 Task: In the Company dmv.ny.gov, Add note: 'Share a customer's success story in the company's newsletter.'. Mark checkbox to create task to follow up ': Tomorrow'. Create task, with  description: Schedule Meeting, Add due date: In 3 Business Days; Add reminder: 30 Minutes before. Set Priority Low  and add note: Review the attached proposal before the meeting and highlight the key benefits for the client.. Logged in from softage.5@softage.net
Action: Mouse moved to (83, 49)
Screenshot: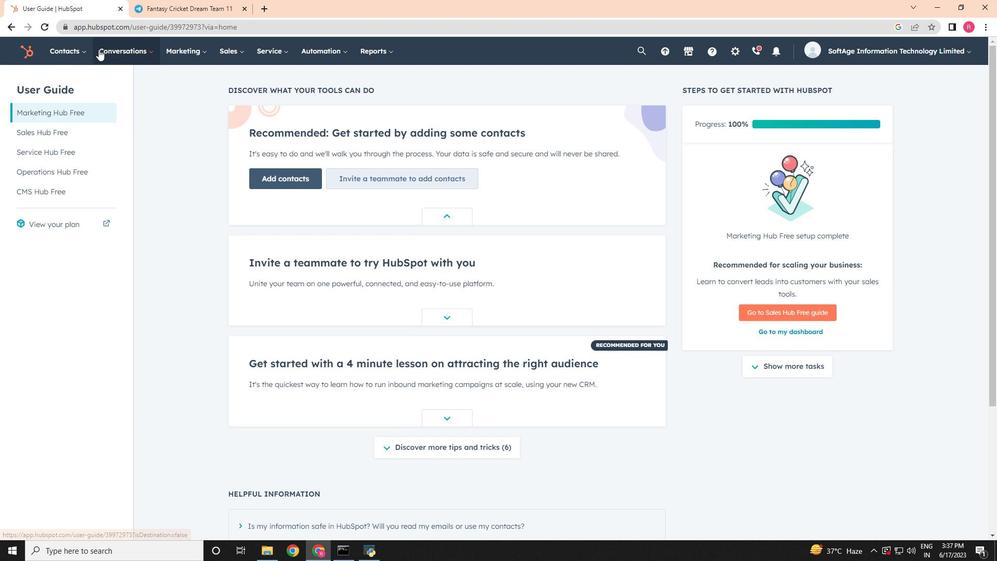 
Action: Mouse pressed left at (83, 49)
Screenshot: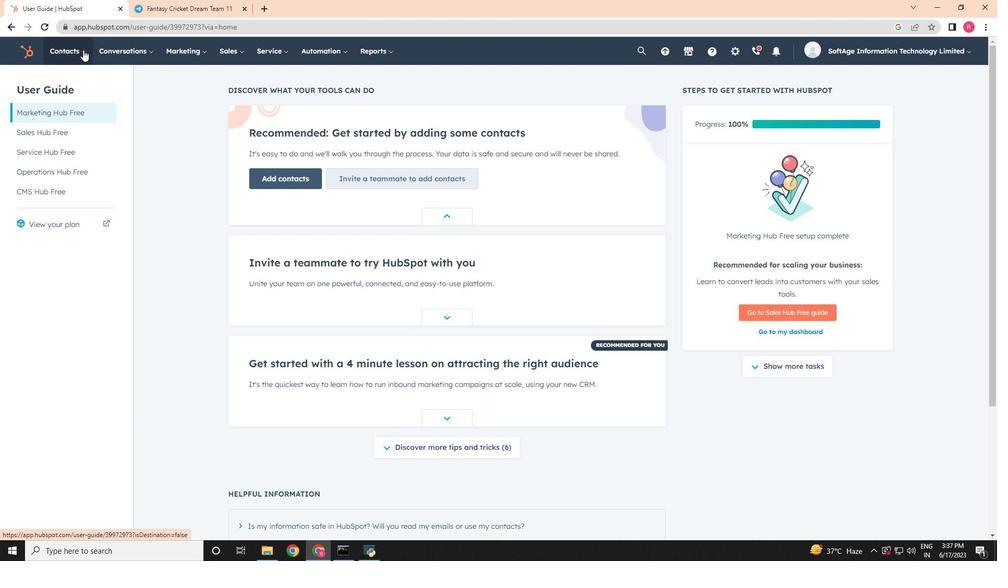 
Action: Mouse moved to (90, 93)
Screenshot: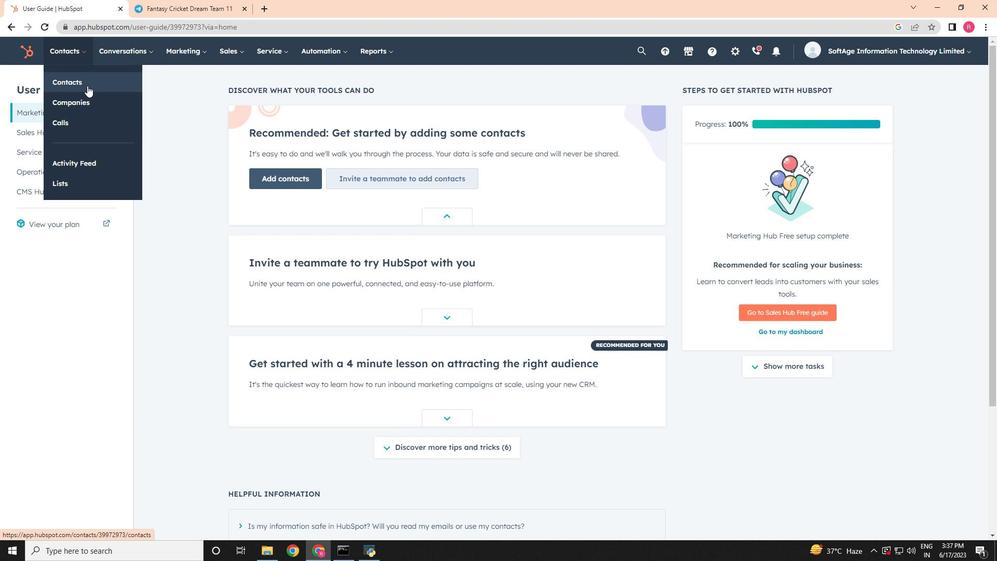
Action: Mouse pressed left at (90, 93)
Screenshot: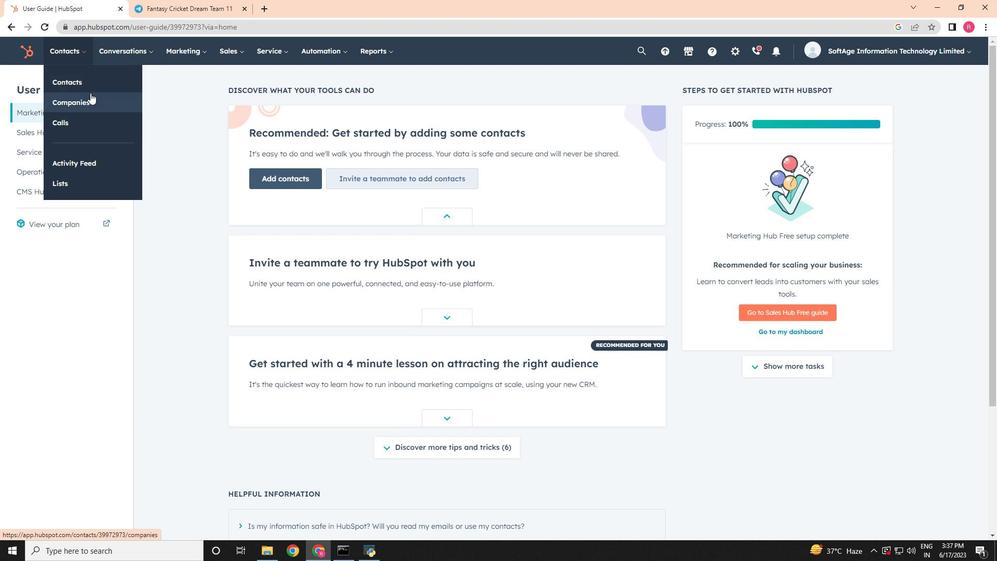 
Action: Mouse moved to (74, 169)
Screenshot: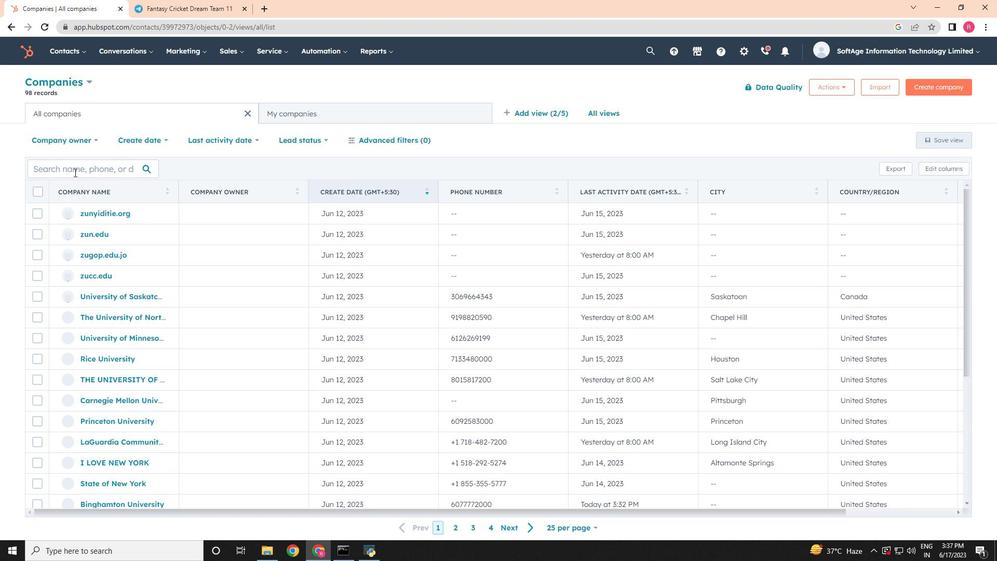 
Action: Mouse pressed left at (74, 169)
Screenshot: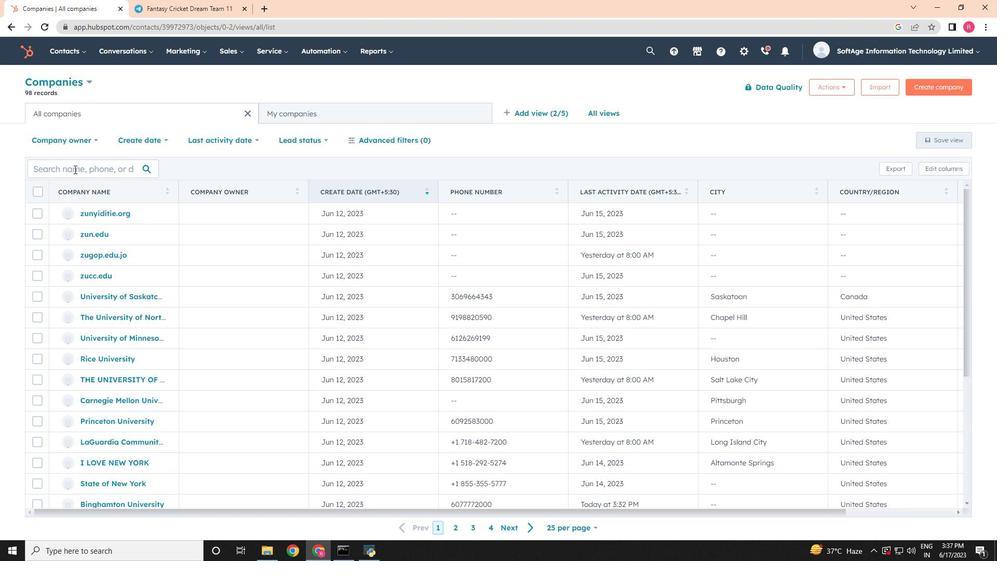 
Action: Key pressed dmv
Screenshot: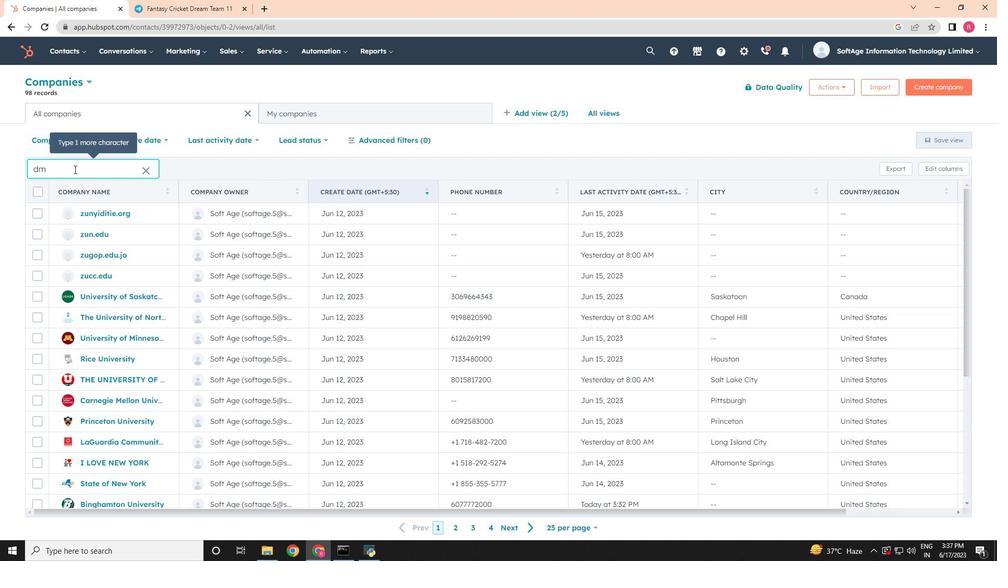 
Action: Mouse moved to (99, 215)
Screenshot: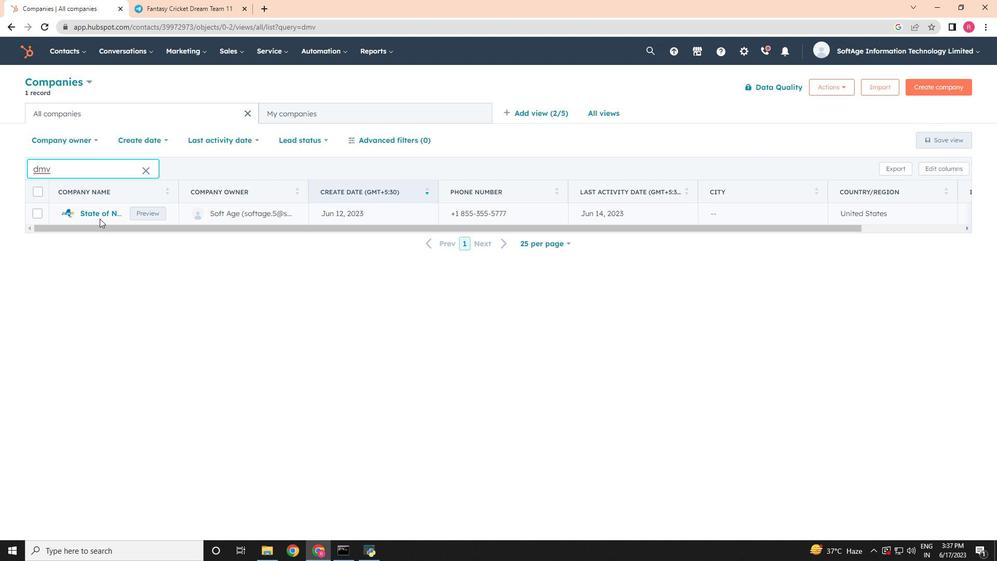 
Action: Mouse pressed left at (99, 215)
Screenshot: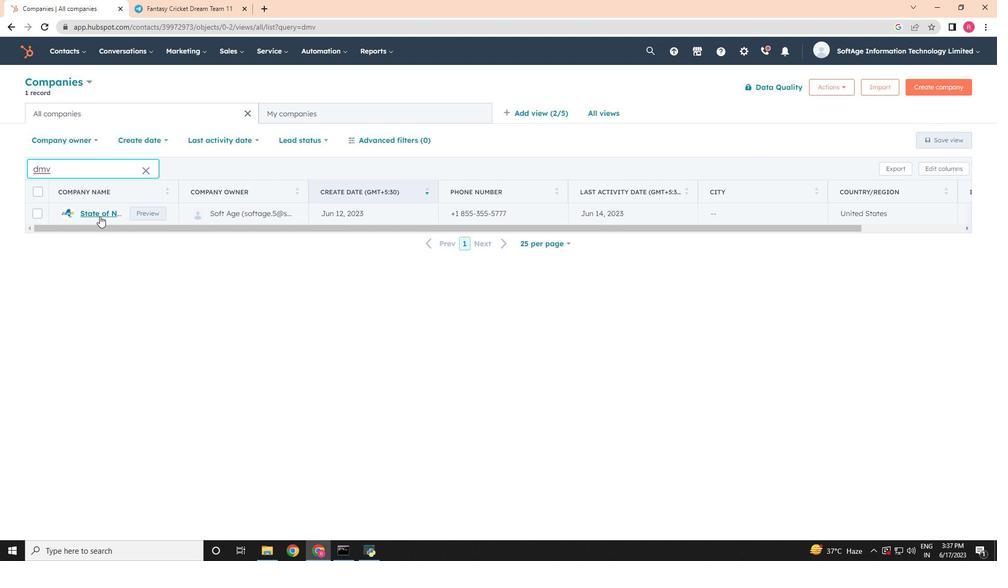 
Action: Mouse moved to (40, 177)
Screenshot: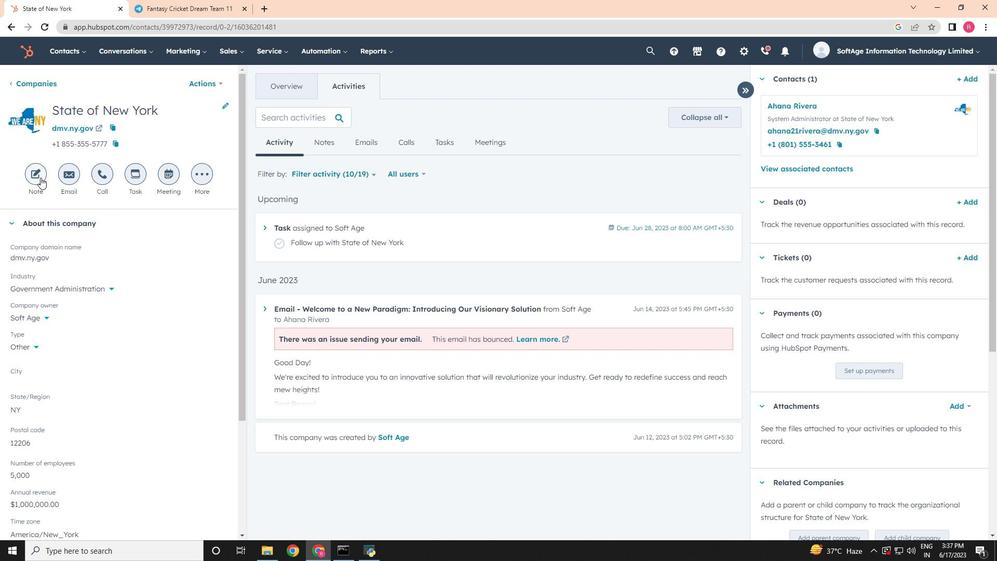 
Action: Mouse pressed left at (40, 177)
Screenshot: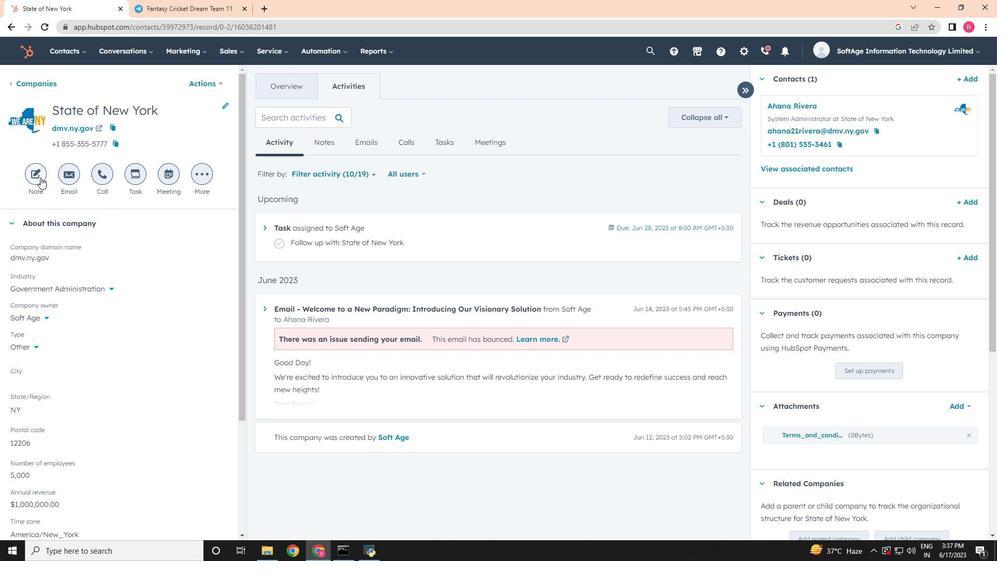
Action: Mouse moved to (738, 345)
Screenshot: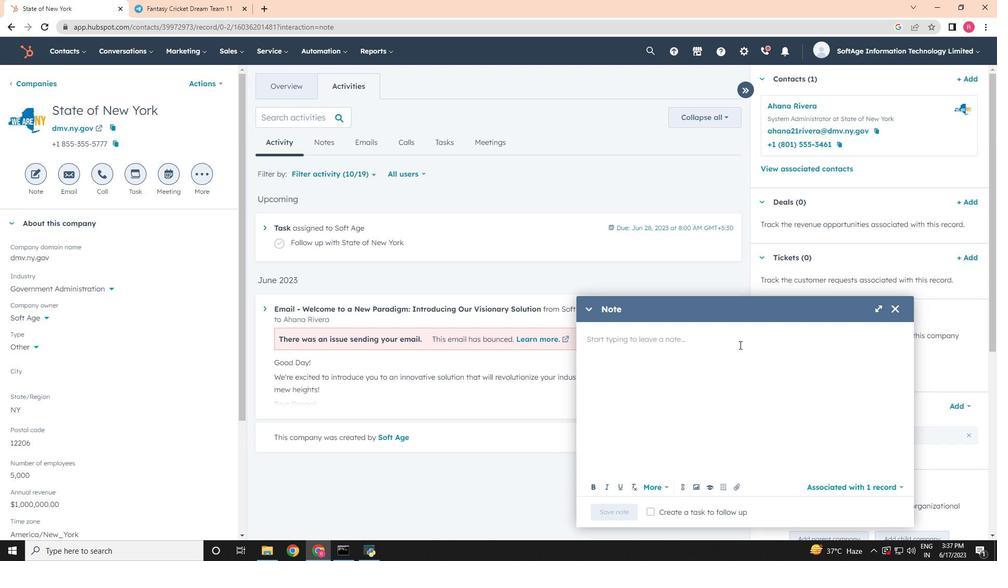 
Action: Key pressed <Key.shift>Share<Key.space>a<Key.space>customer<Key.space><Key.backspace>'s<Key.space>success<Key.space>story<Key.space>in<Key.space>the<Key.space>company's<Key.space>newsletter.
Screenshot: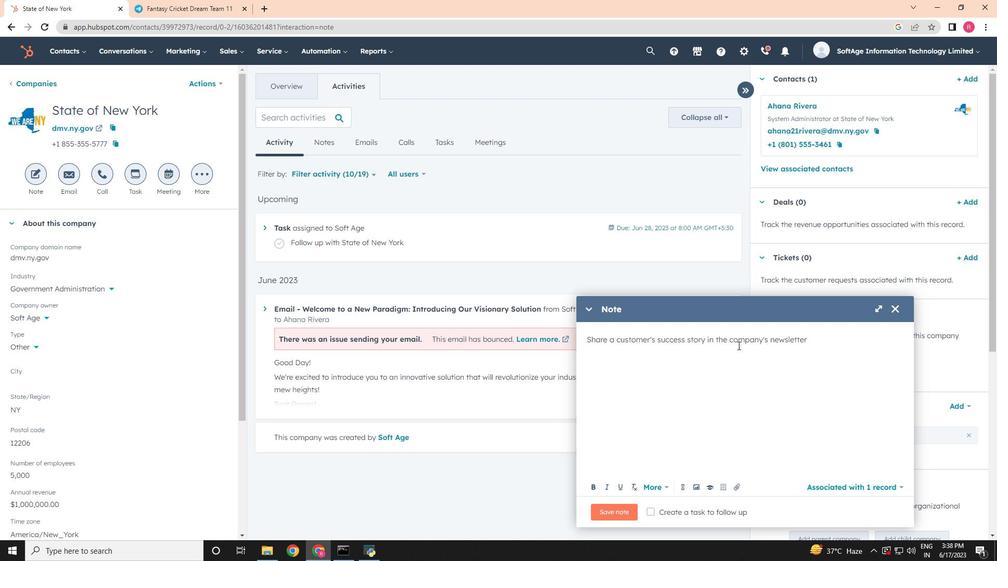 
Action: Mouse moved to (651, 510)
Screenshot: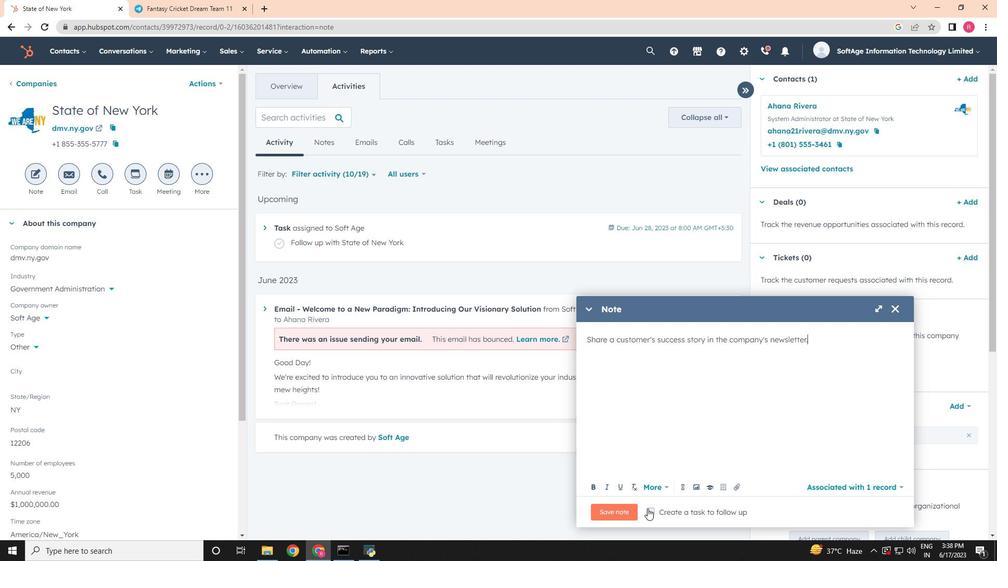 
Action: Mouse pressed left at (651, 510)
Screenshot: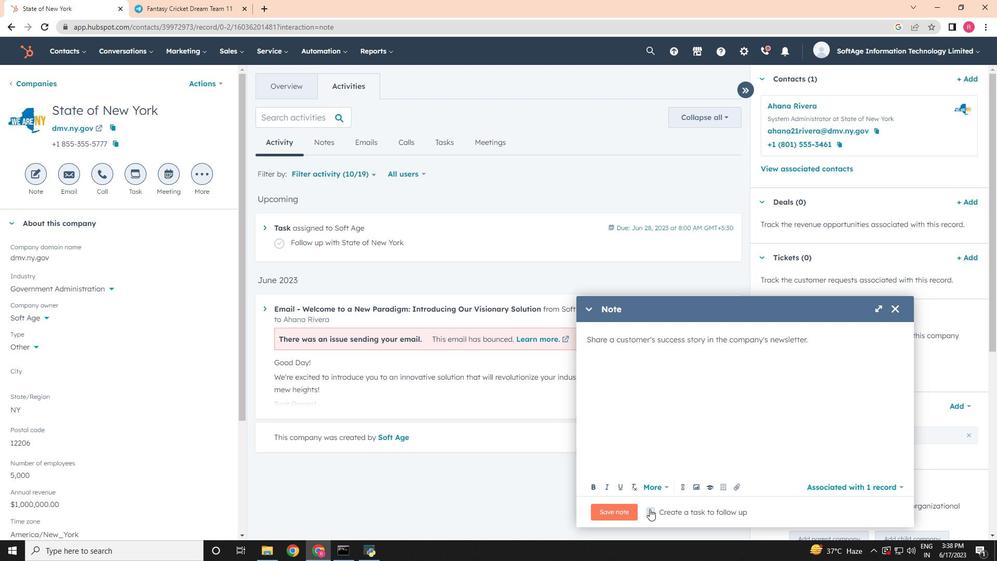 
Action: Mouse moved to (792, 510)
Screenshot: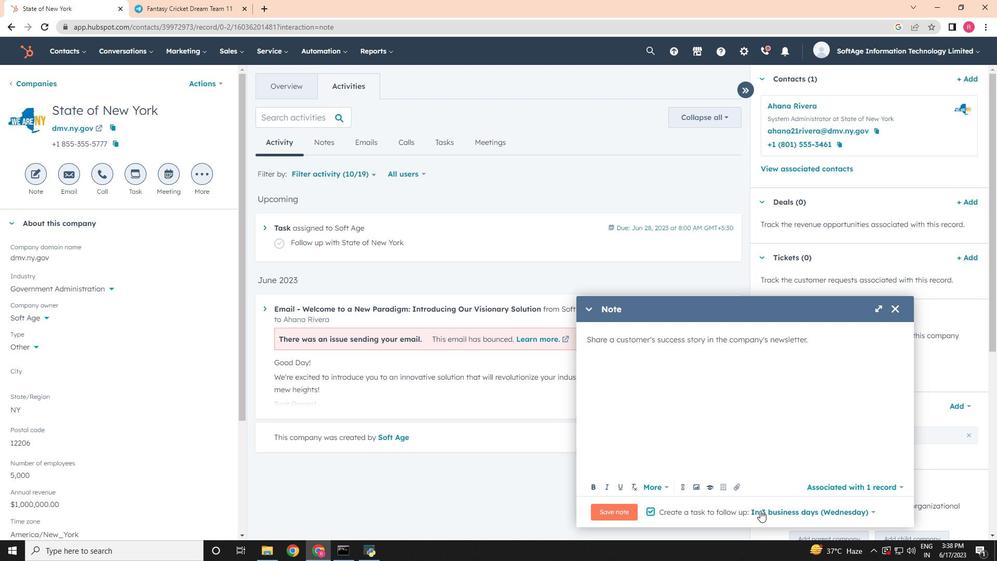 
Action: Mouse pressed left at (792, 510)
Screenshot: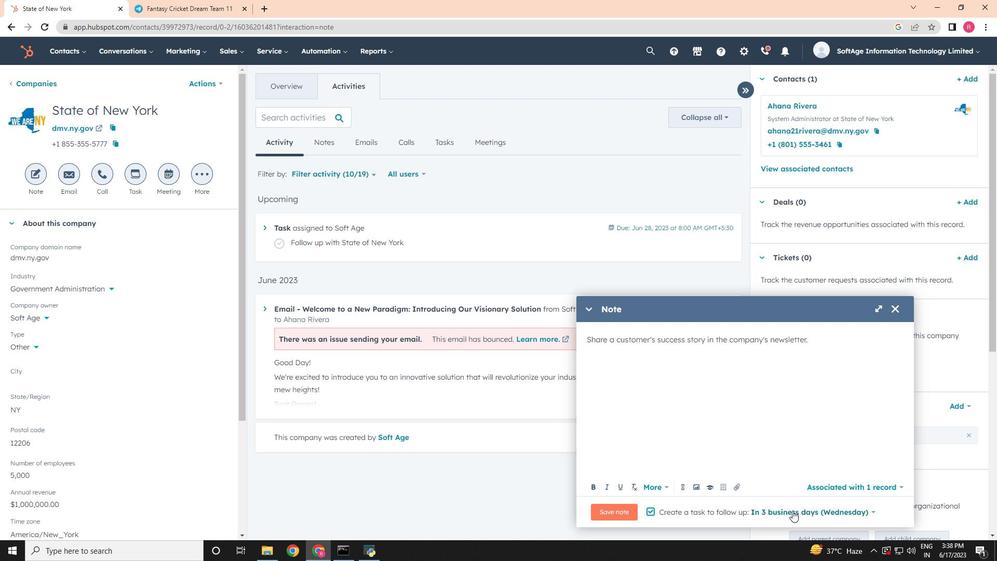 
Action: Mouse moved to (774, 412)
Screenshot: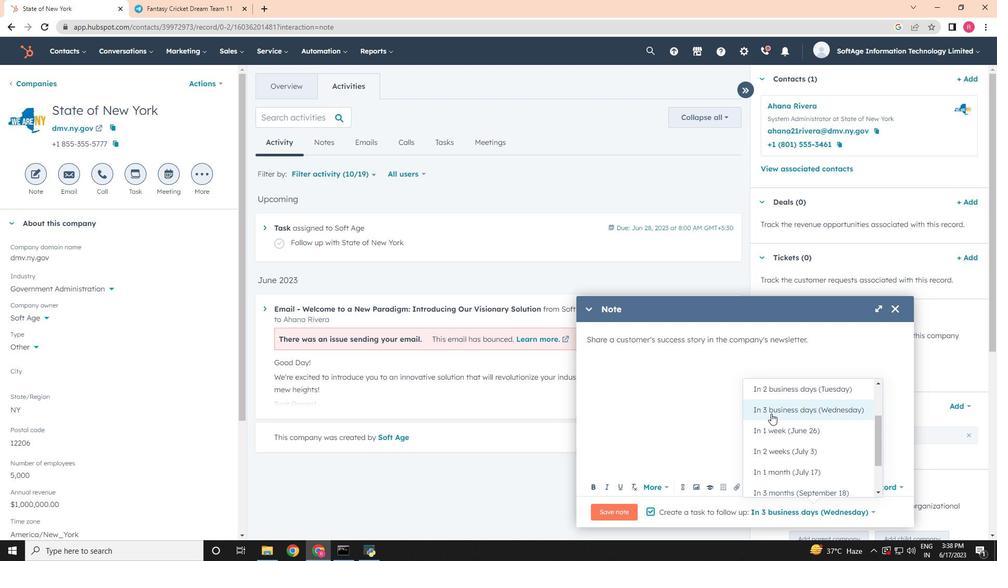 
Action: Mouse scrolled (774, 413) with delta (0, 0)
Screenshot: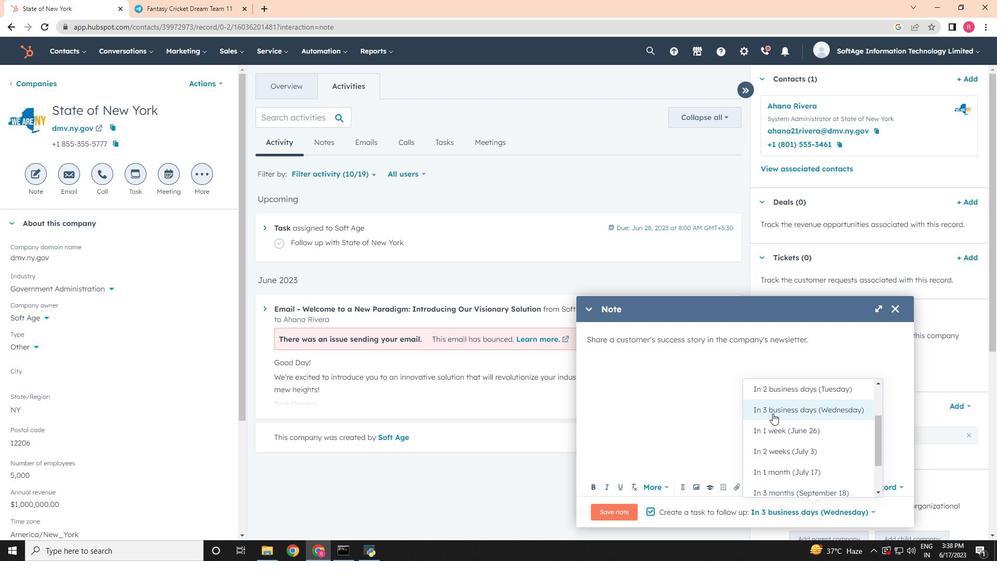 
Action: Mouse scrolled (774, 413) with delta (0, 0)
Screenshot: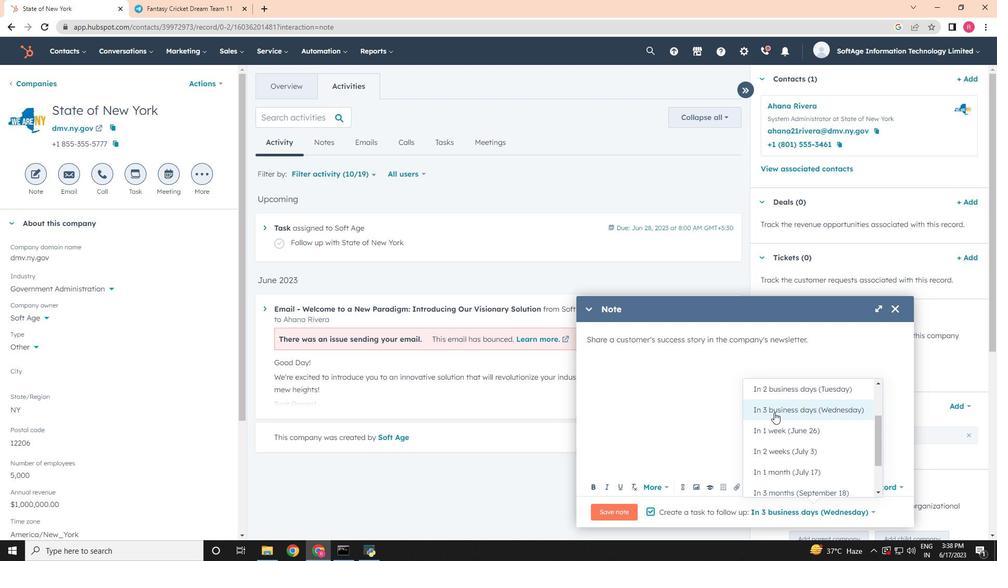 
Action: Mouse scrolled (774, 413) with delta (0, 0)
Screenshot: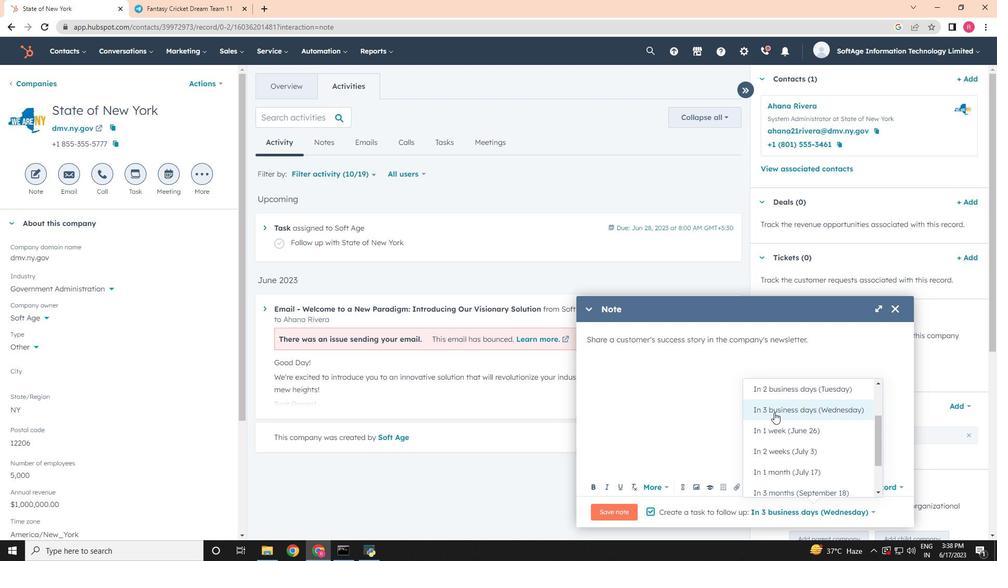 
Action: Mouse scrolled (774, 413) with delta (0, 0)
Screenshot: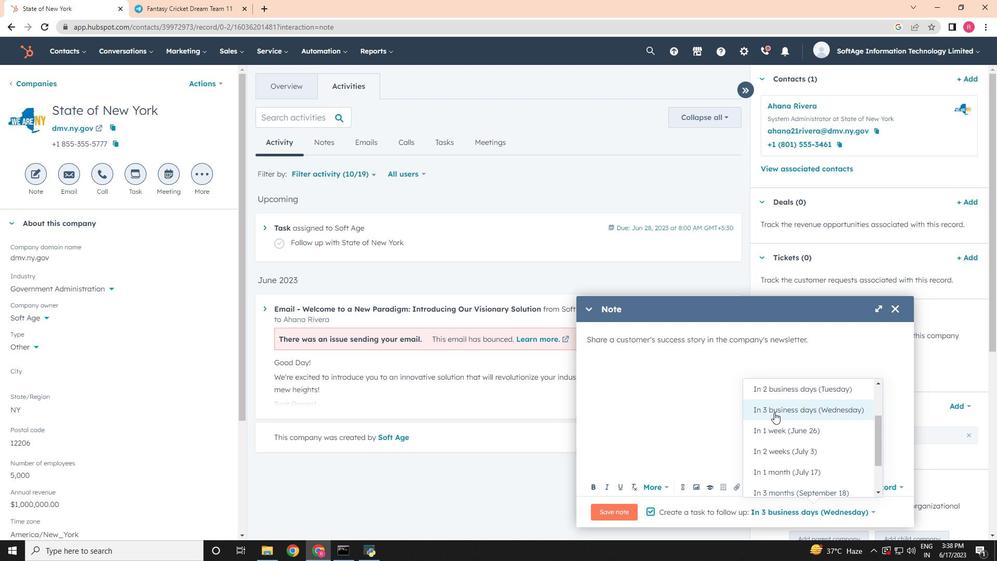 
Action: Mouse scrolled (774, 413) with delta (0, 0)
Screenshot: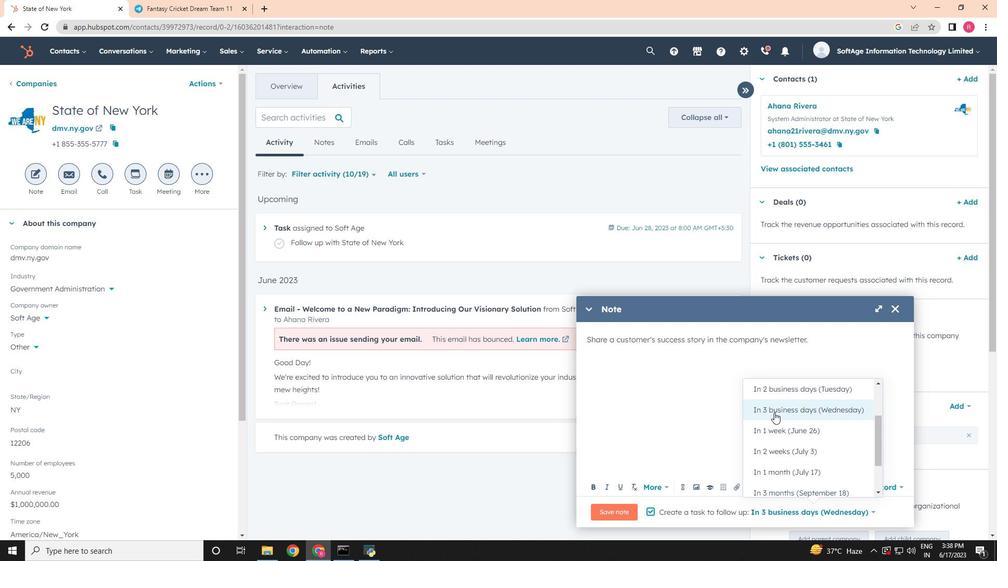 
Action: Mouse moved to (776, 411)
Screenshot: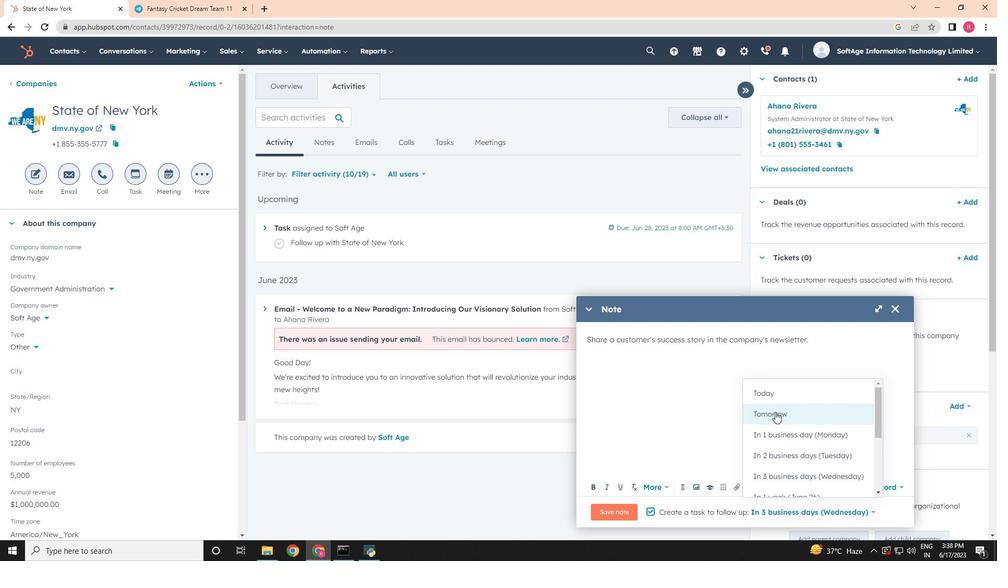 
Action: Mouse pressed left at (776, 411)
Screenshot: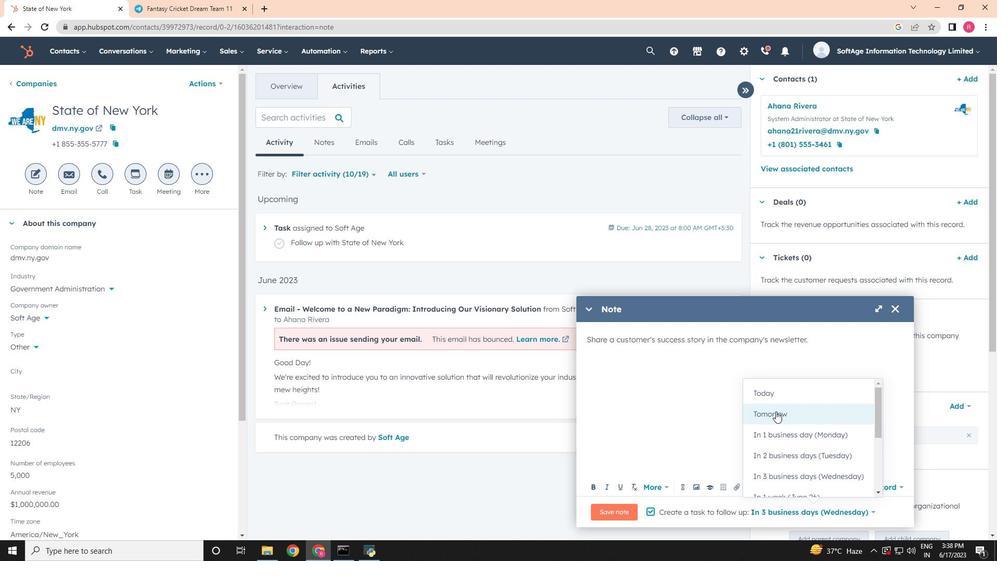 
Action: Mouse moved to (619, 503)
Screenshot: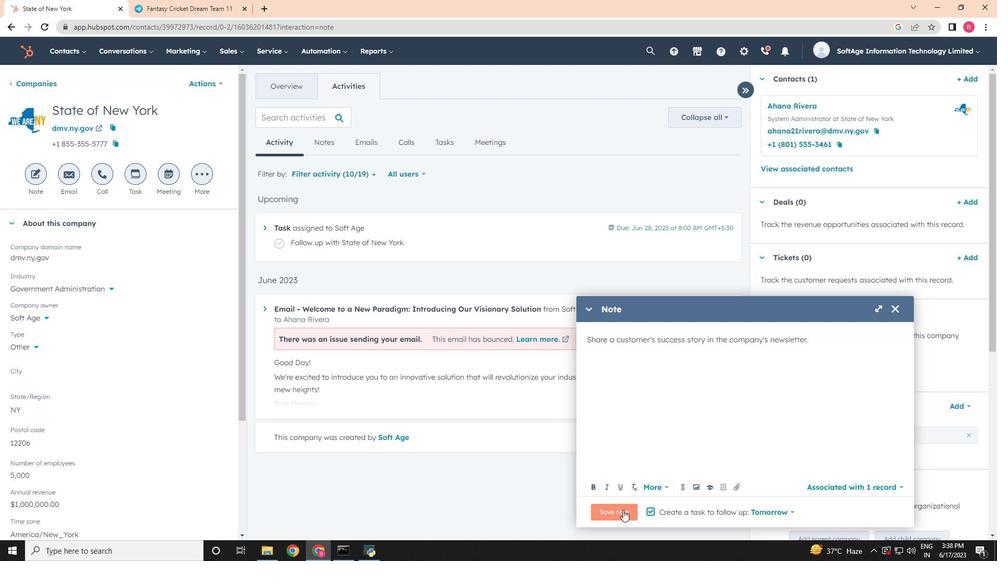
Action: Mouse pressed left at (619, 503)
Screenshot: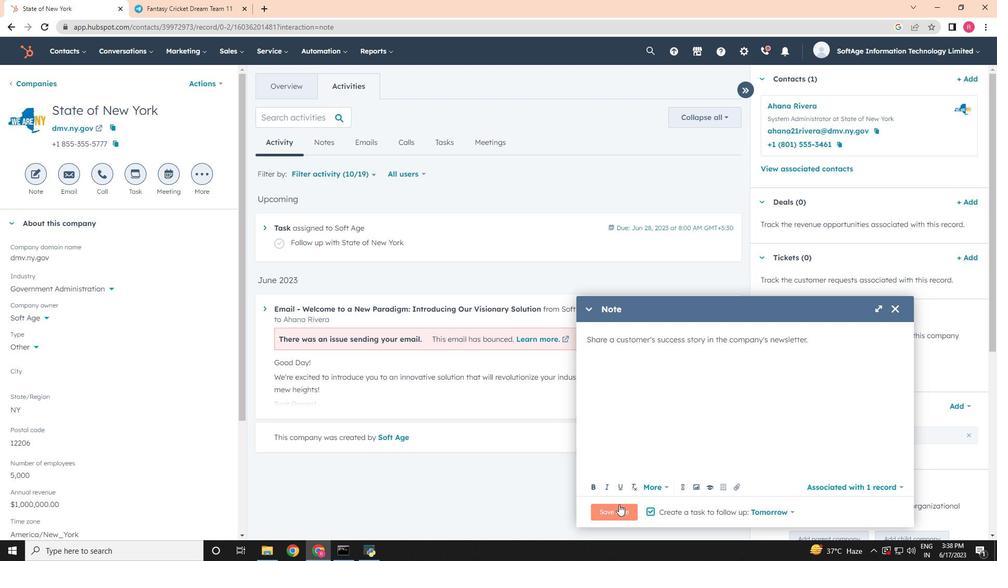 
Action: Mouse moved to (137, 178)
Screenshot: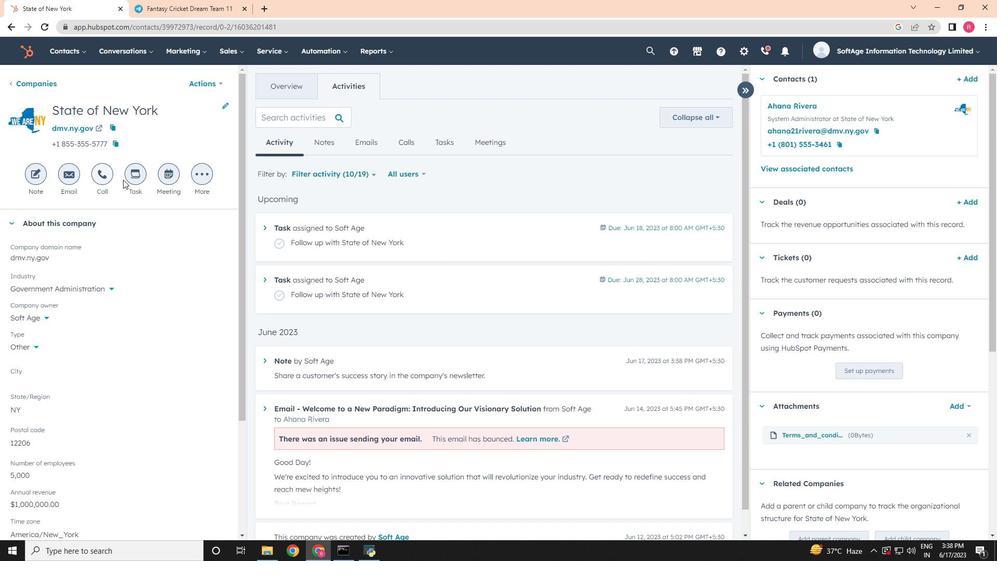 
Action: Mouse pressed left at (137, 178)
Screenshot: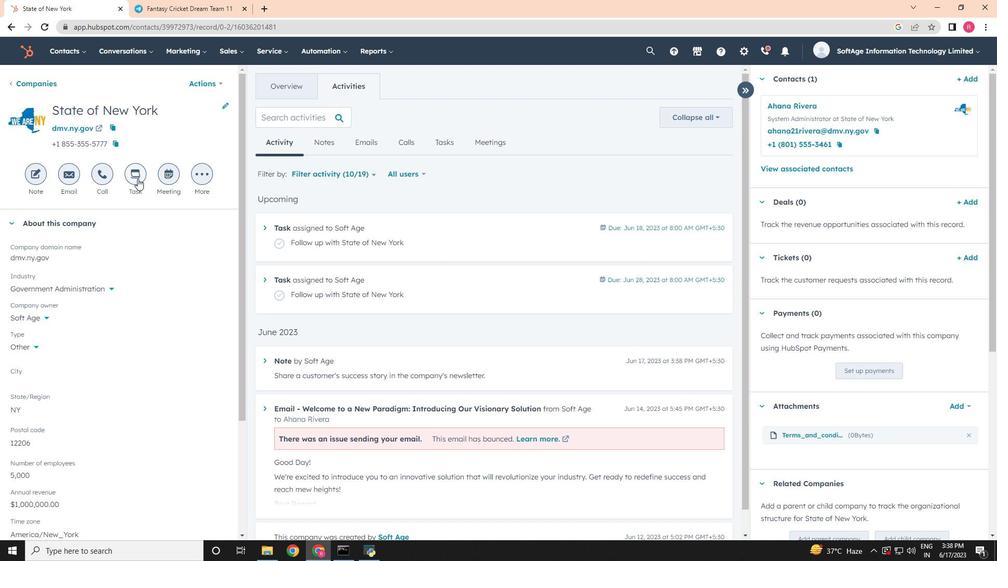 
Action: Mouse moved to (624, 294)
Screenshot: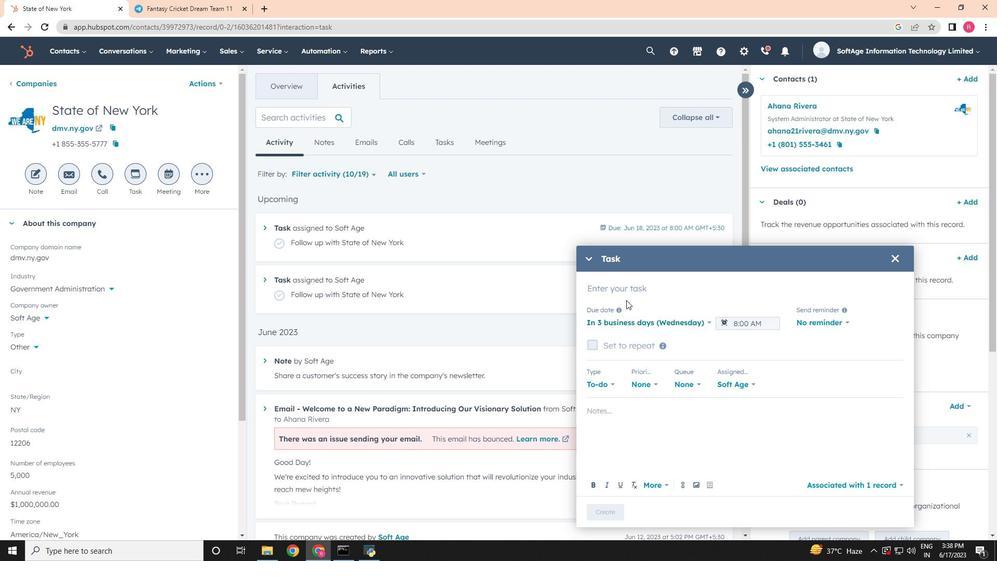 
Action: Key pressed <Key.shift>Schedyle<Key.space><Key.backspace><Key.backspace><Key.backspace><Key.backspace><Key.backspace><Key.backspace>edule<Key.space><Key.shift>Meeting<Key.space>
Screenshot: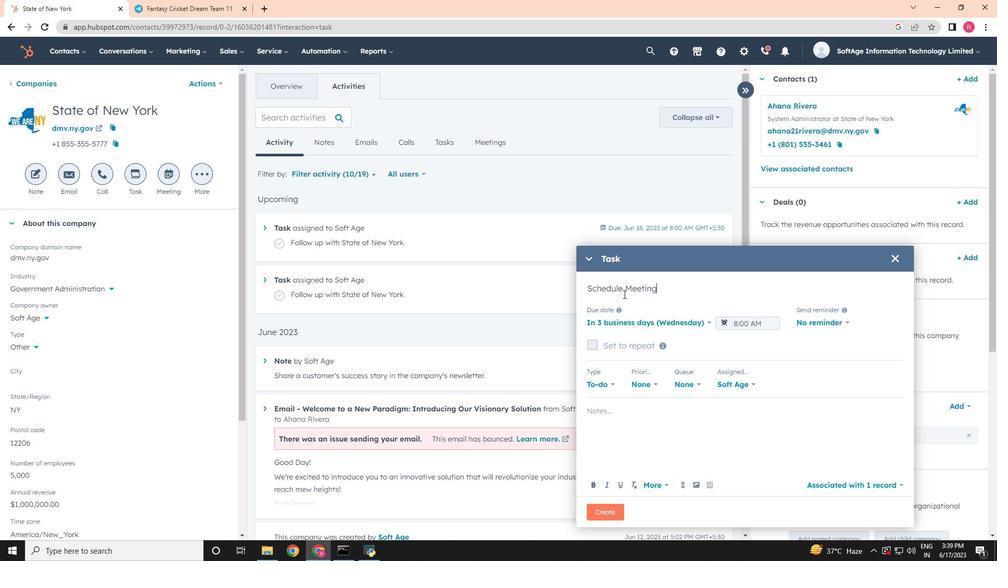 
Action: Mouse moved to (772, 259)
Screenshot: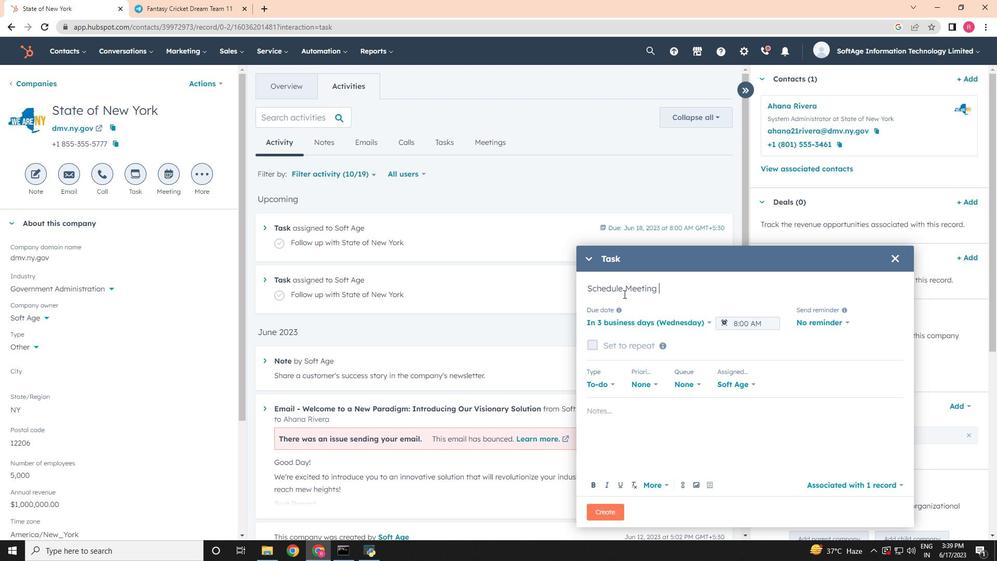 
Action: Mouse scrolled (772, 259) with delta (0, 0)
Screenshot: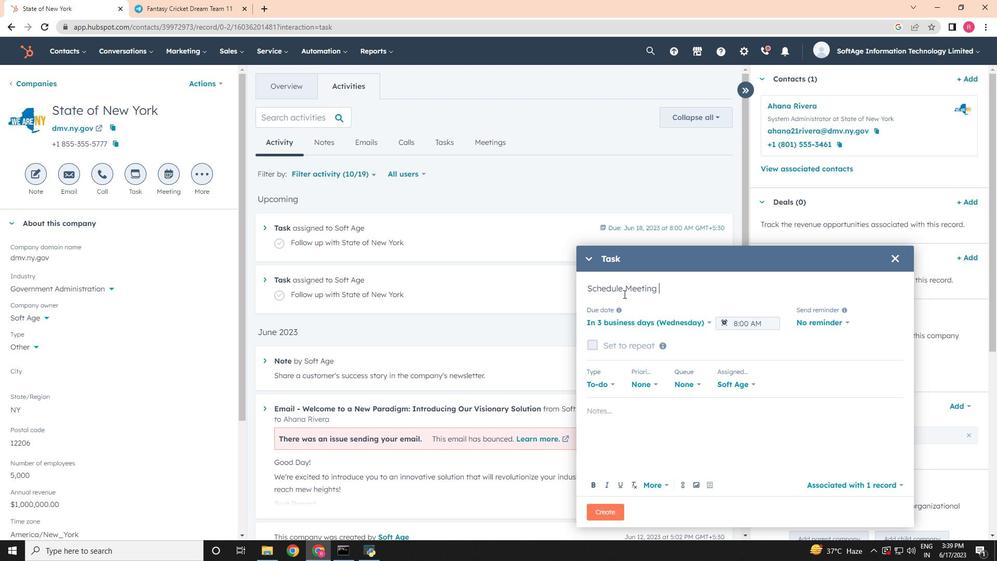 
Action: Mouse moved to (781, 269)
Screenshot: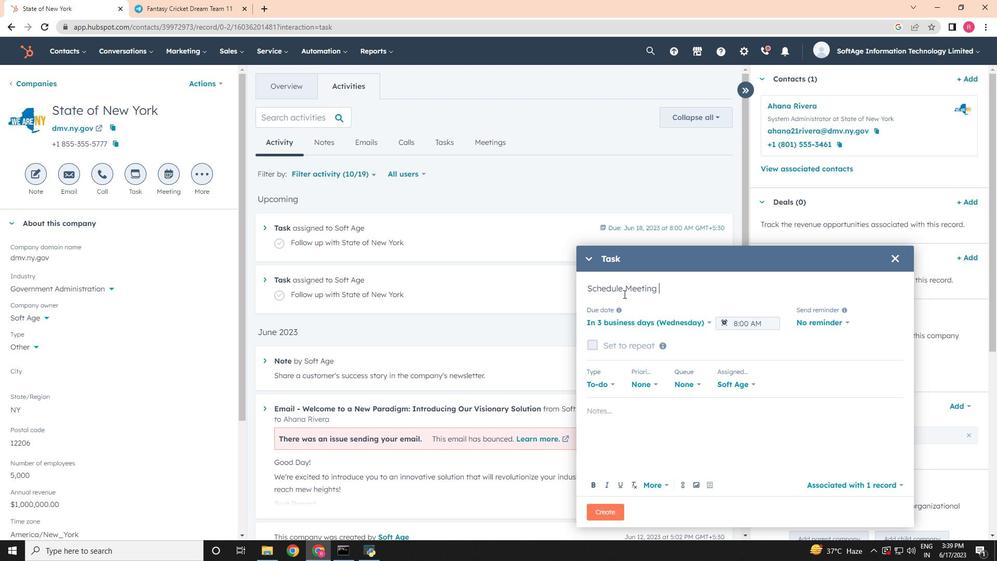 
Action: Mouse scrolled (781, 268) with delta (0, 0)
Screenshot: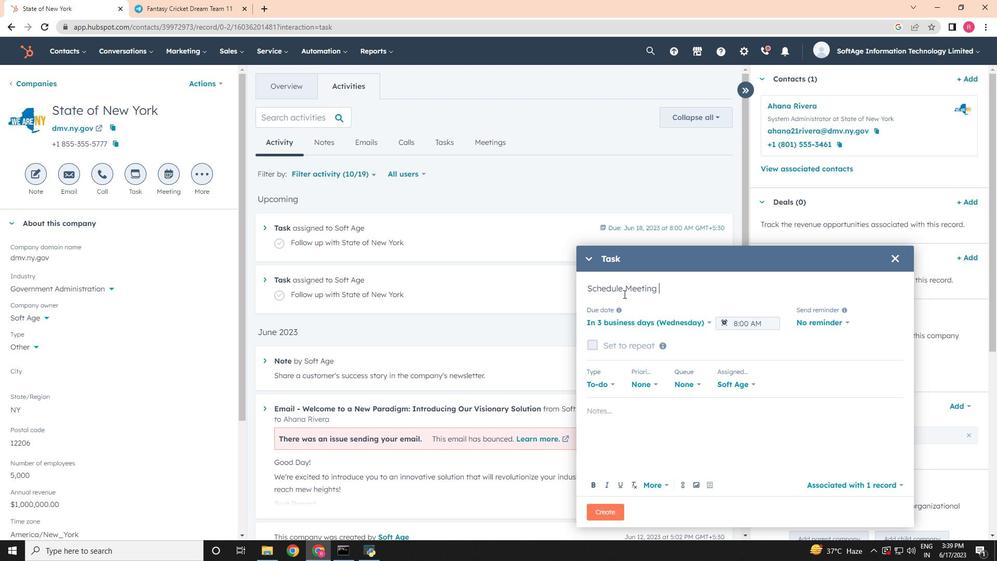 
Action: Mouse moved to (684, 323)
Screenshot: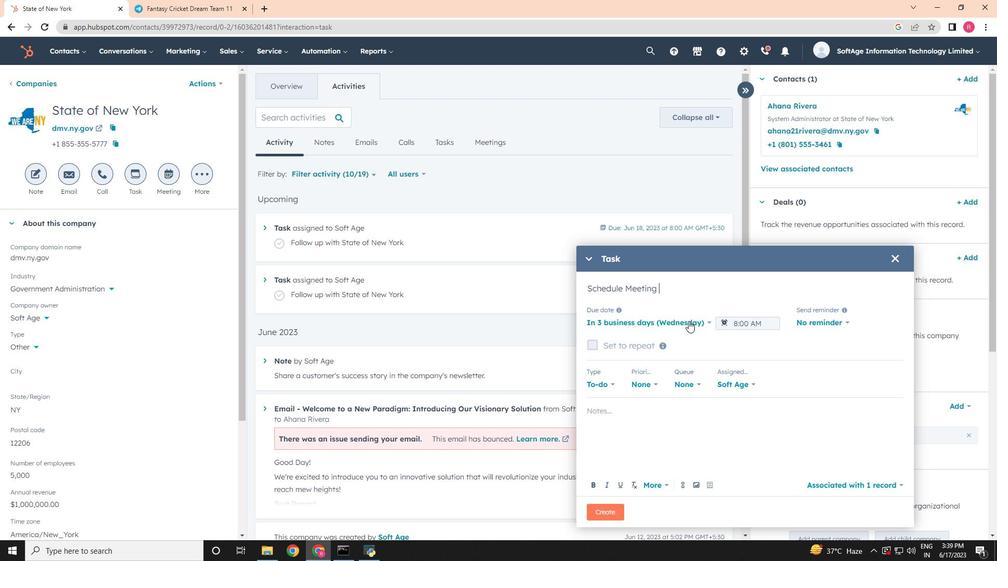 
Action: Mouse pressed left at (684, 323)
Screenshot: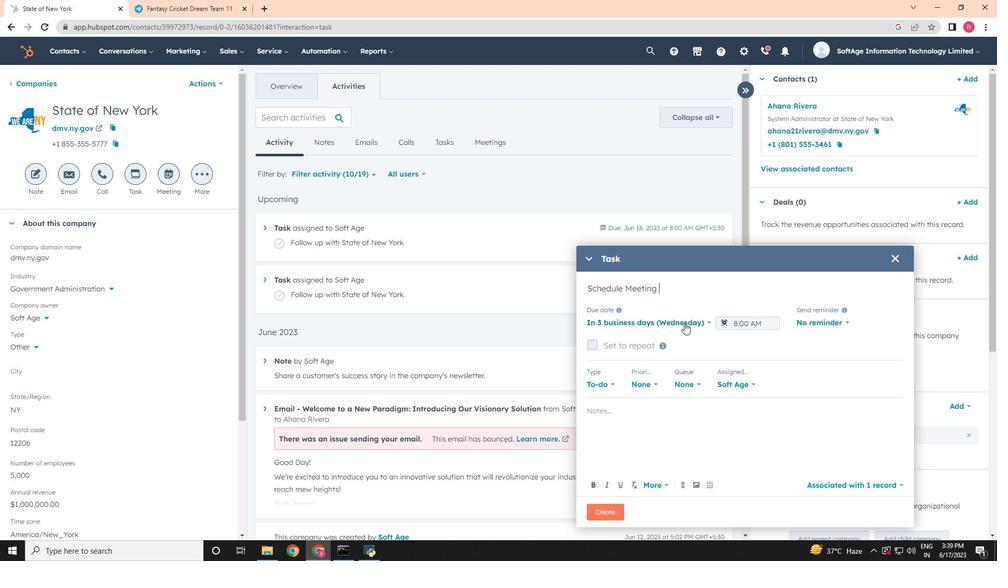 
Action: Mouse moved to (675, 364)
Screenshot: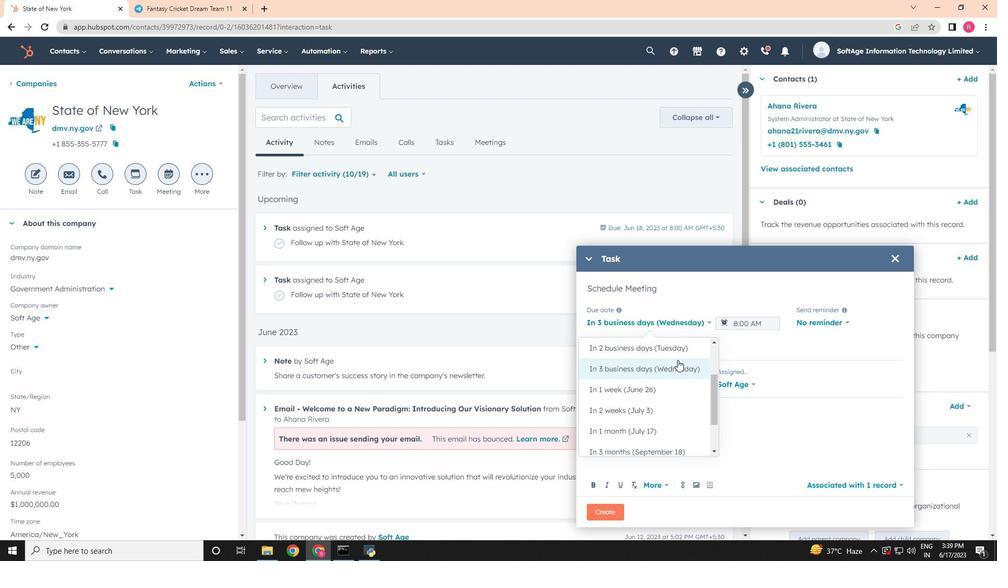 
Action: Mouse pressed left at (675, 364)
Screenshot: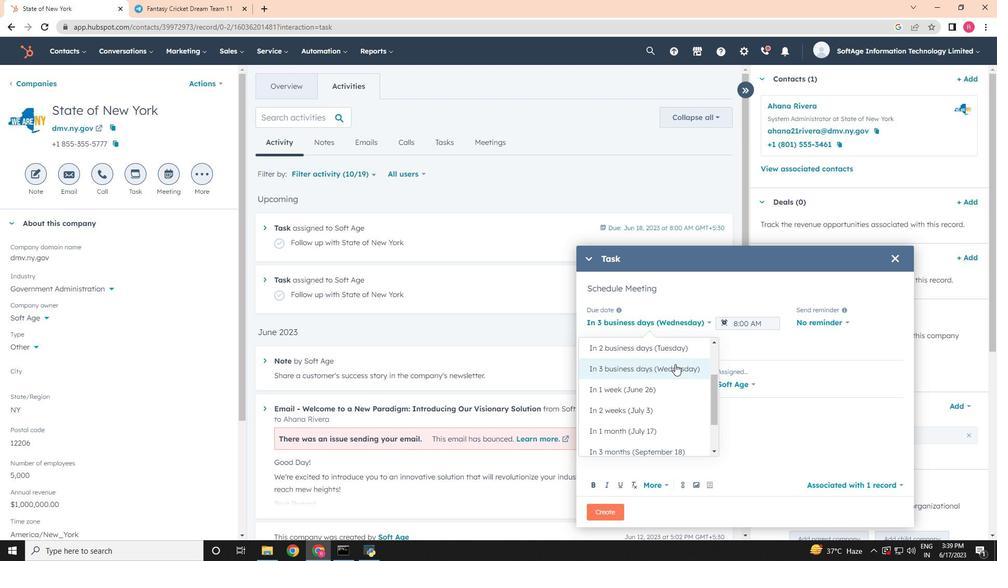 
Action: Mouse moved to (841, 324)
Screenshot: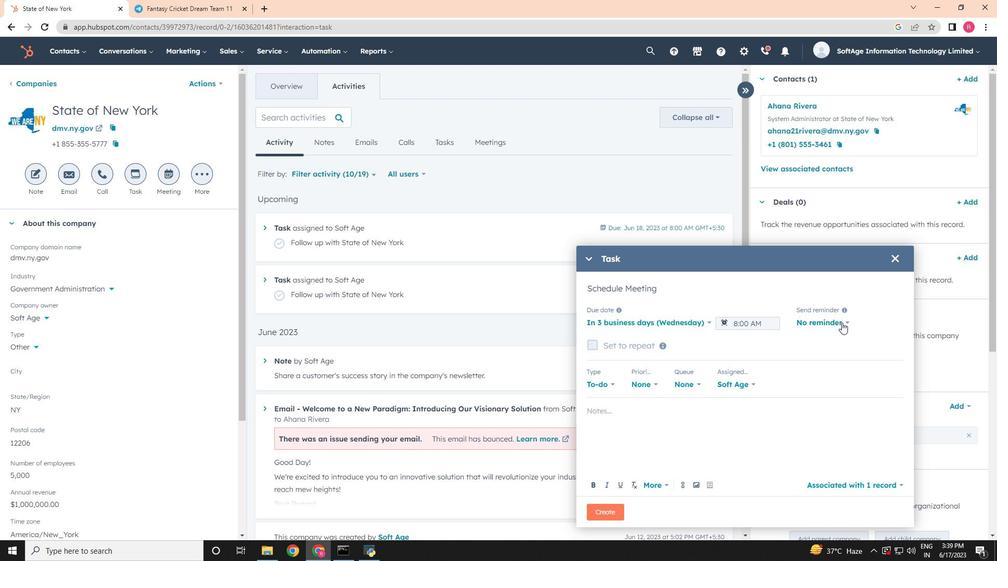 
Action: Mouse pressed left at (841, 324)
Screenshot: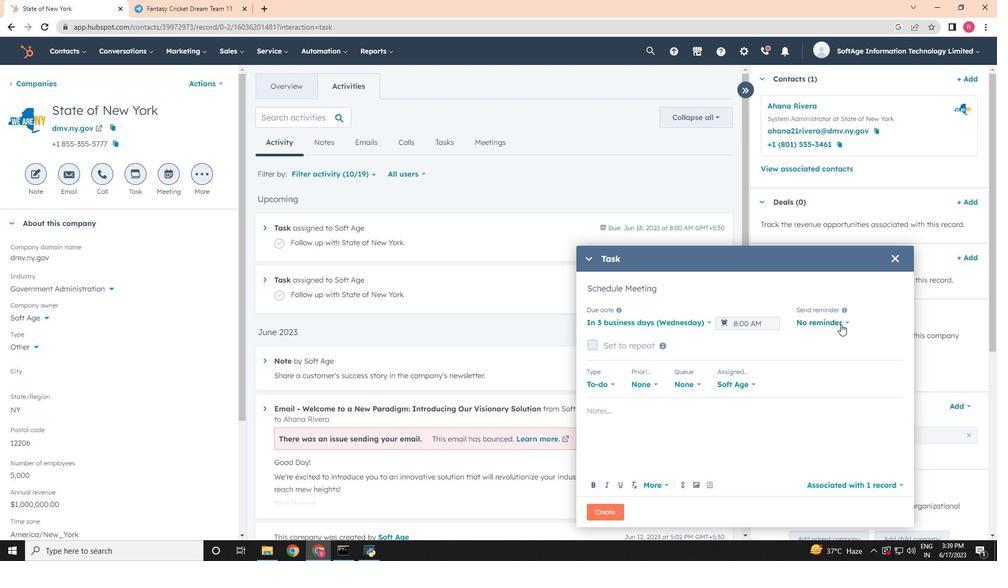 
Action: Mouse moved to (830, 382)
Screenshot: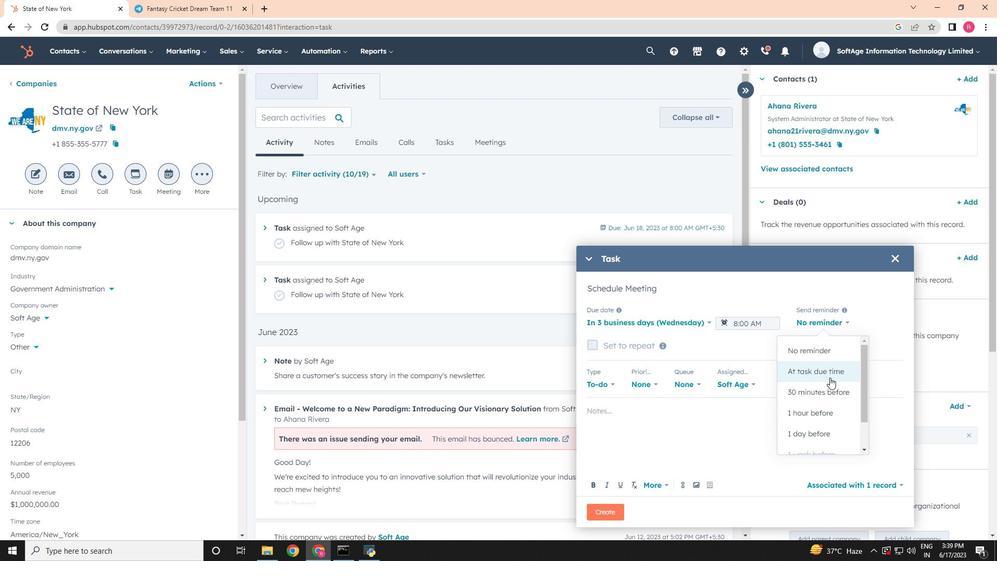 
Action: Mouse pressed left at (830, 382)
Screenshot: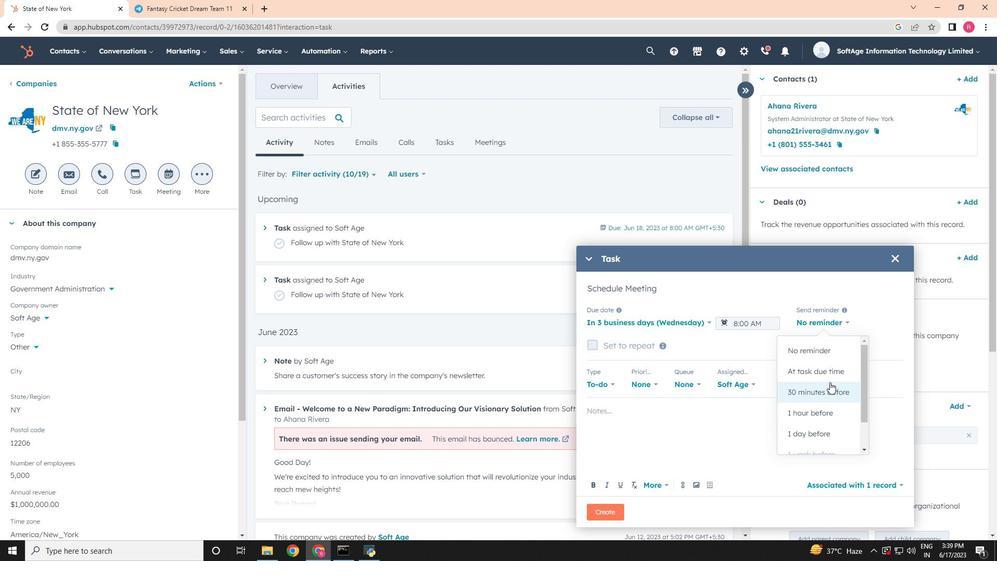 
Action: Mouse moved to (645, 384)
Screenshot: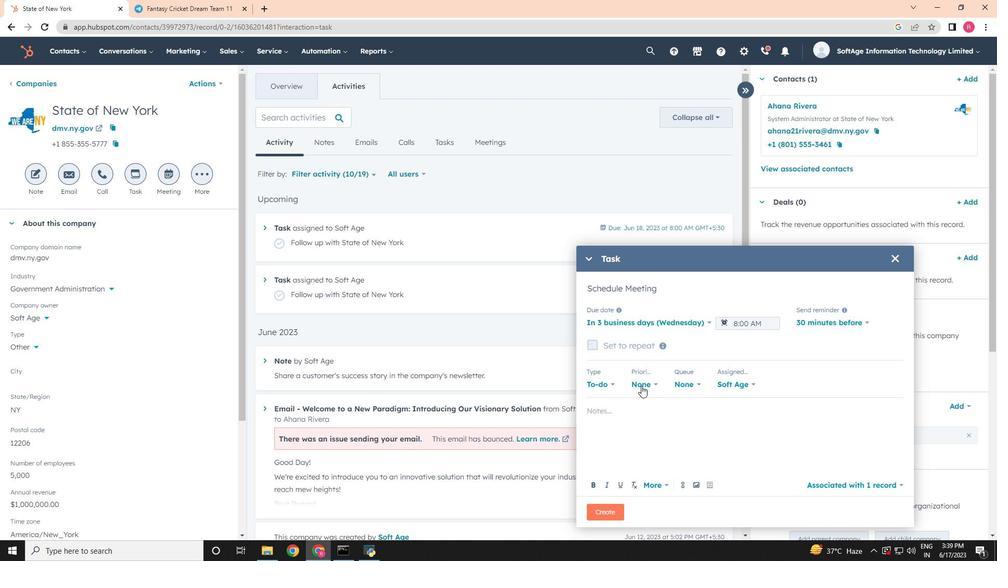 
Action: Mouse pressed left at (645, 384)
Screenshot: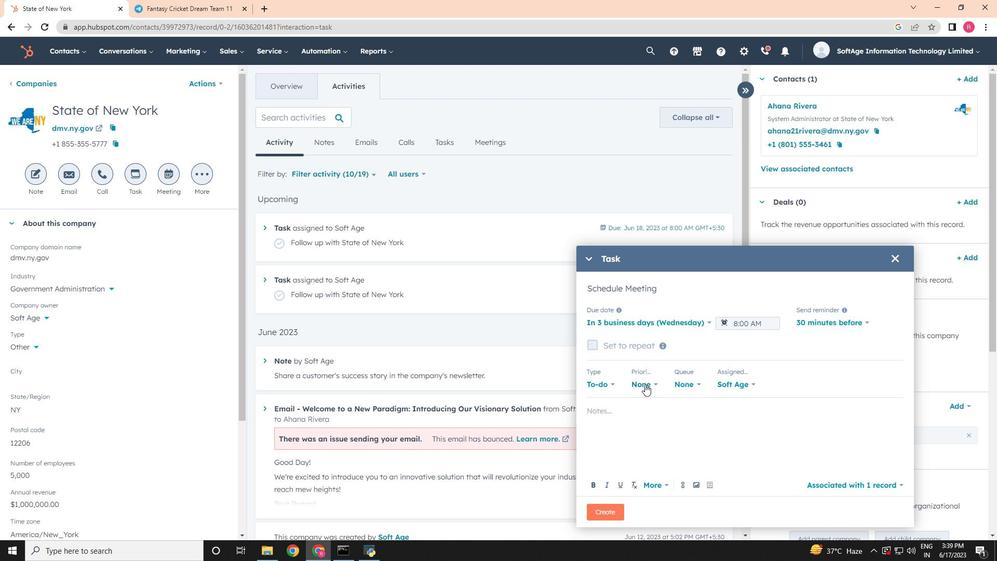 
Action: Mouse moved to (643, 438)
Screenshot: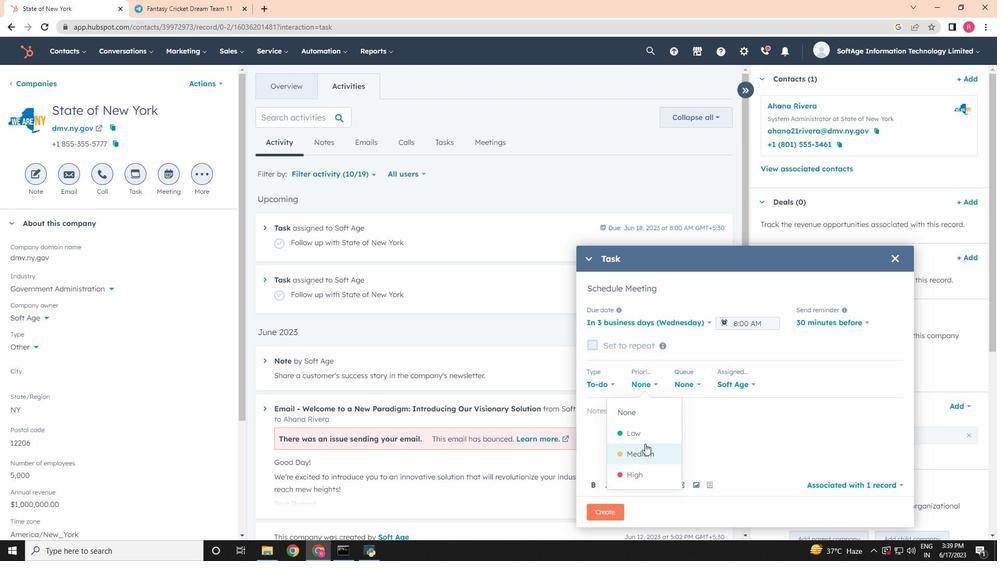 
Action: Mouse pressed left at (643, 438)
Screenshot: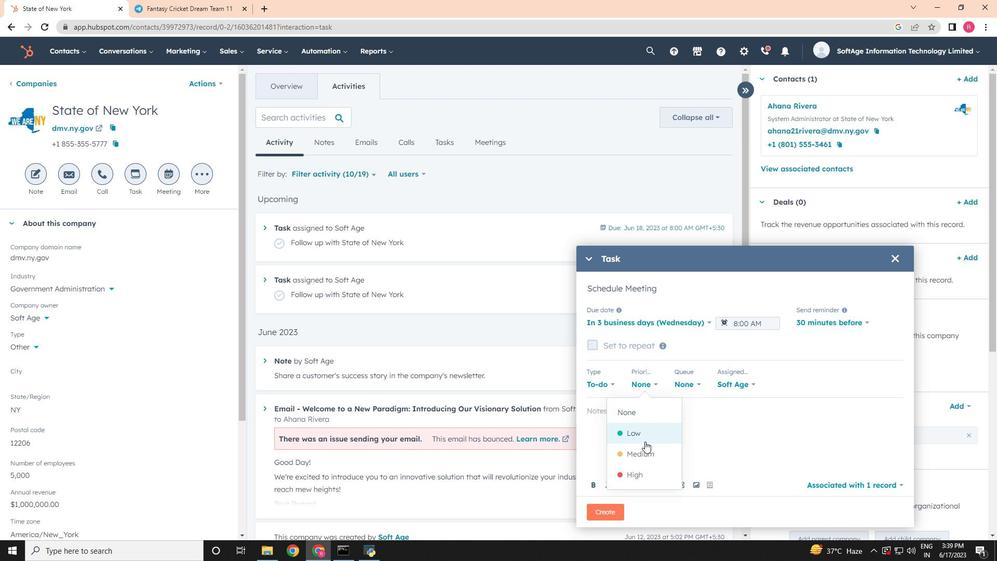 
Action: Mouse moved to (619, 422)
Screenshot: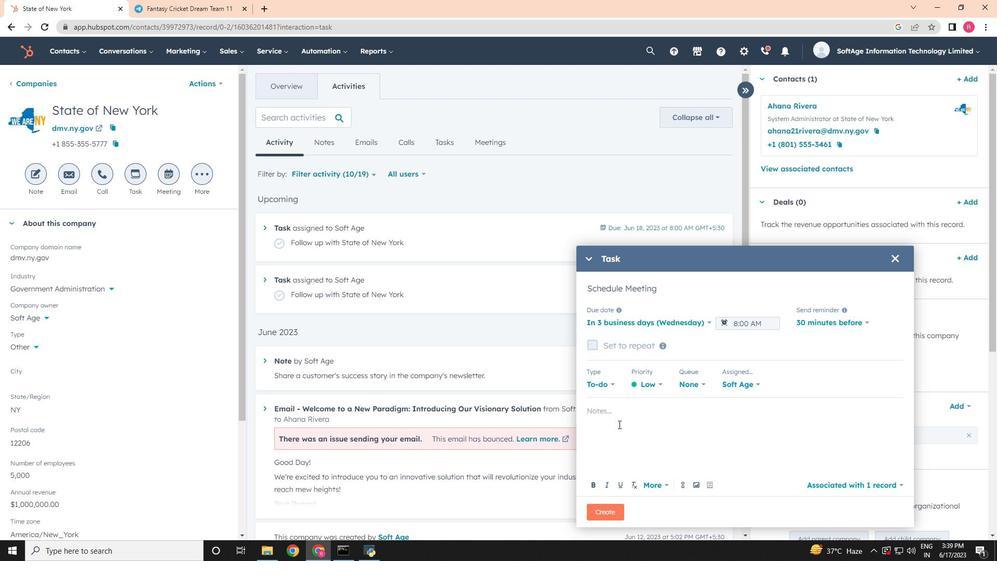 
Action: Mouse pressed left at (619, 422)
Screenshot: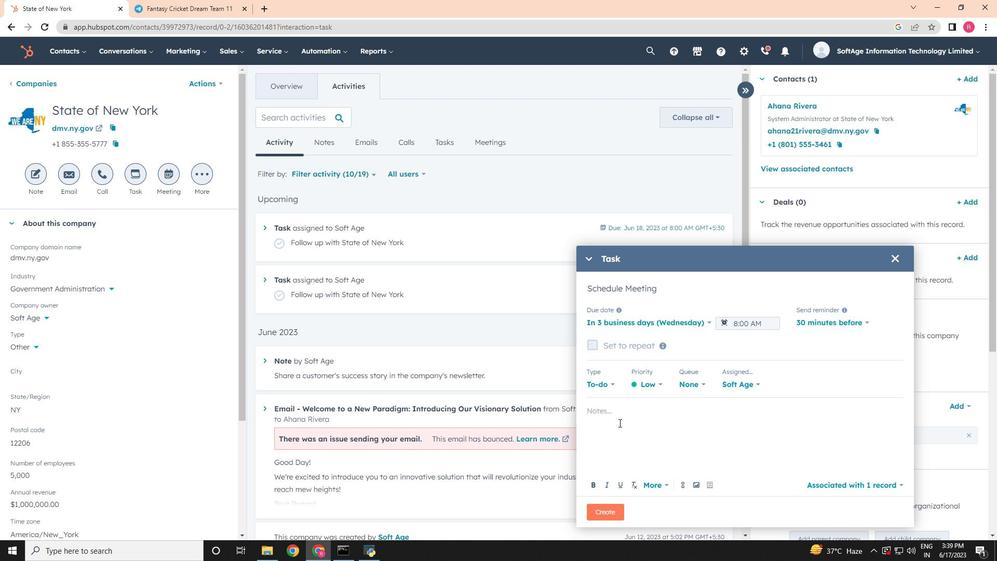 
Action: Key pressed <Key.shift>Review<Key.space>the<Key.space>attached<Key.space>proposal<Key.space>before<Key.space>the<Key.space>meeting<Key.space>and<Key.space>highlight<Key.space>the<Key.space>key<Key.space>benefits<Key.space>for<Key.space>the<Key.space>client.
Screenshot: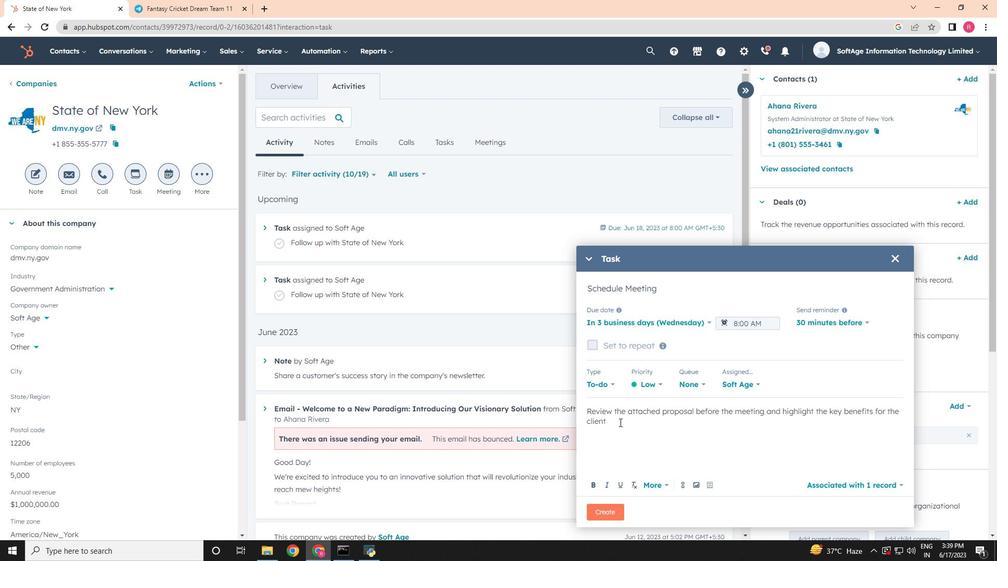 
Action: Mouse moved to (606, 508)
Screenshot: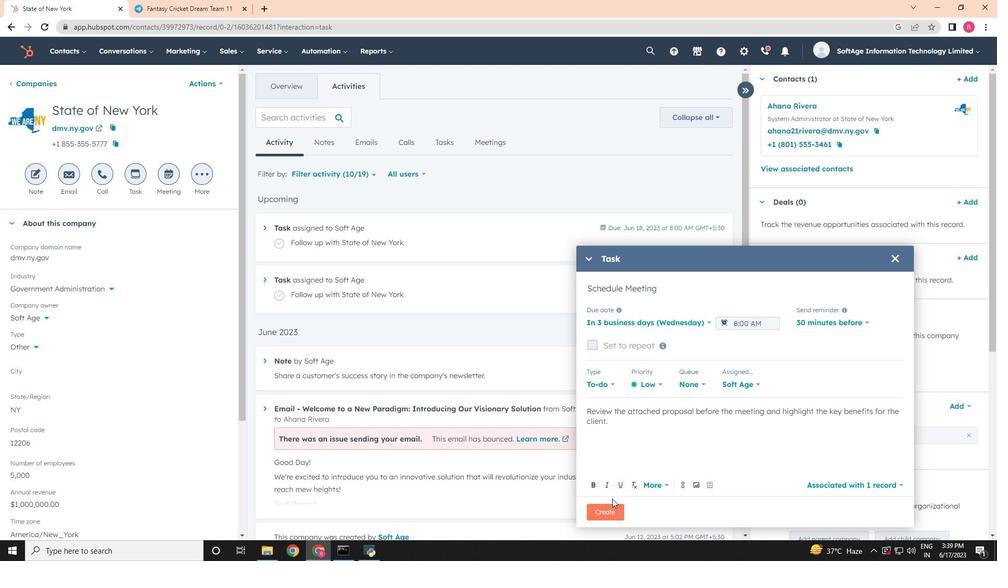 
Action: Mouse pressed left at (606, 508)
Screenshot: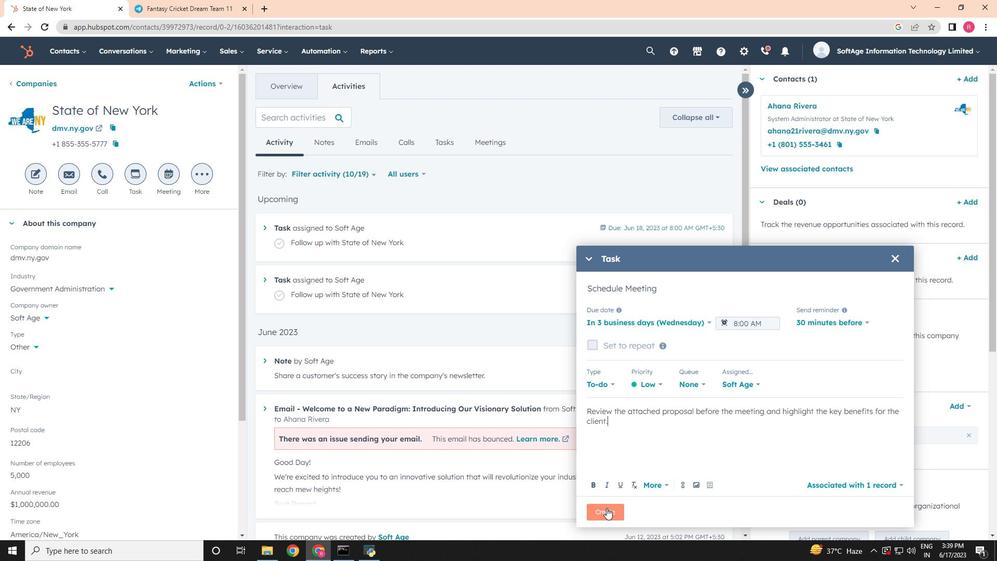 
